 Task: Create a due date automation trigger when advanced on, 2 hours after a card is due add dates starting in less than 1 working days.
Action: Mouse moved to (937, 73)
Screenshot: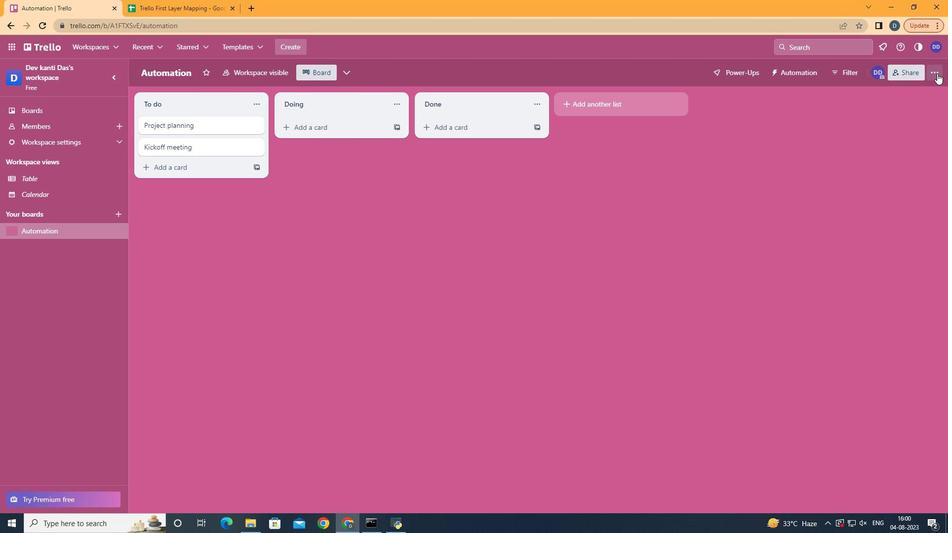 
Action: Mouse pressed left at (937, 73)
Screenshot: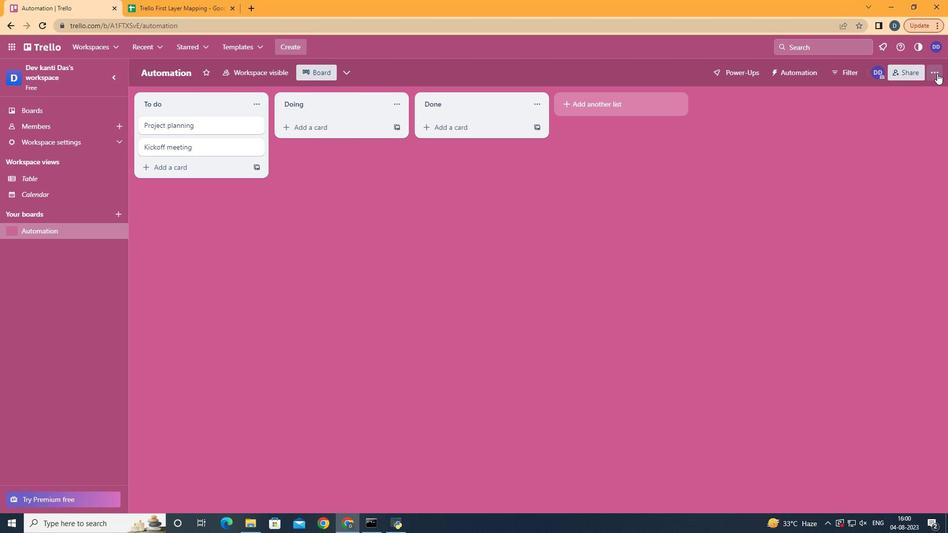 
Action: Mouse moved to (872, 207)
Screenshot: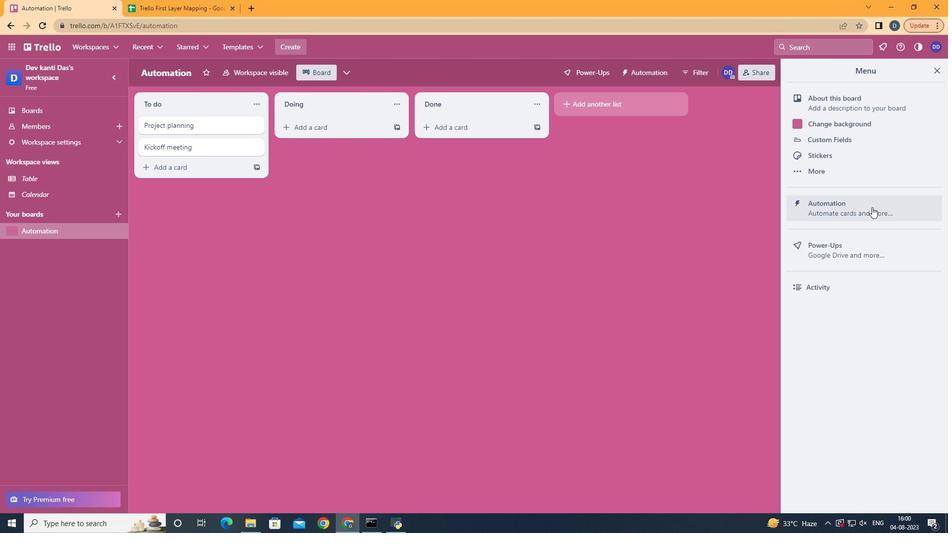 
Action: Mouse pressed left at (872, 207)
Screenshot: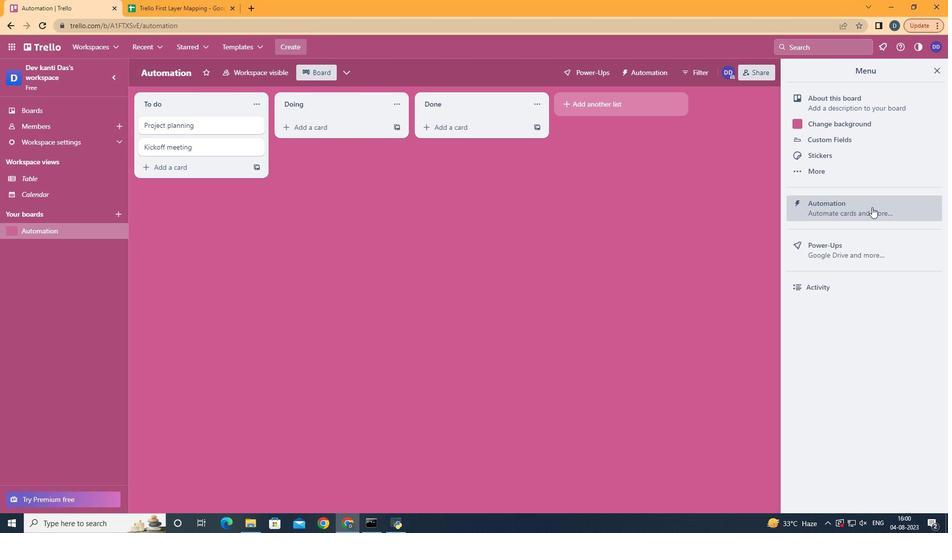 
Action: Mouse moved to (203, 196)
Screenshot: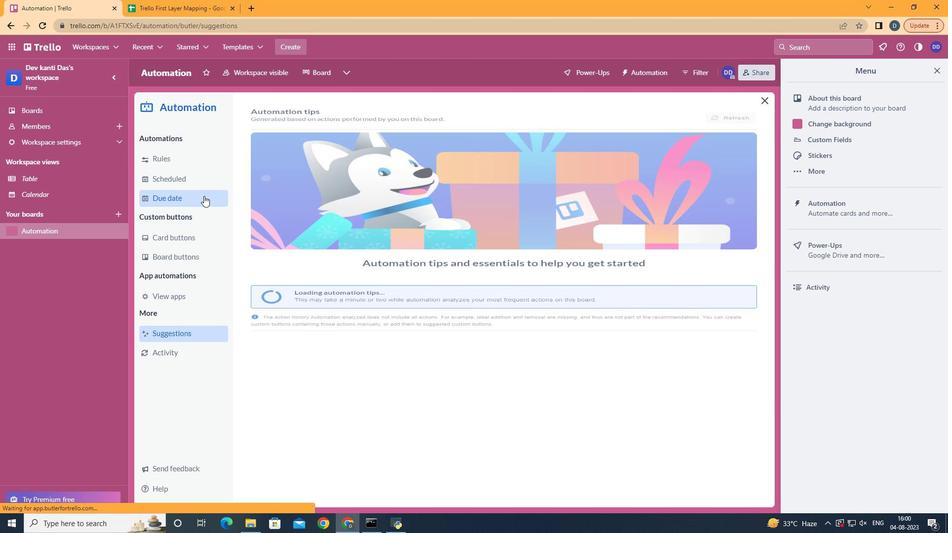 
Action: Mouse pressed left at (203, 196)
Screenshot: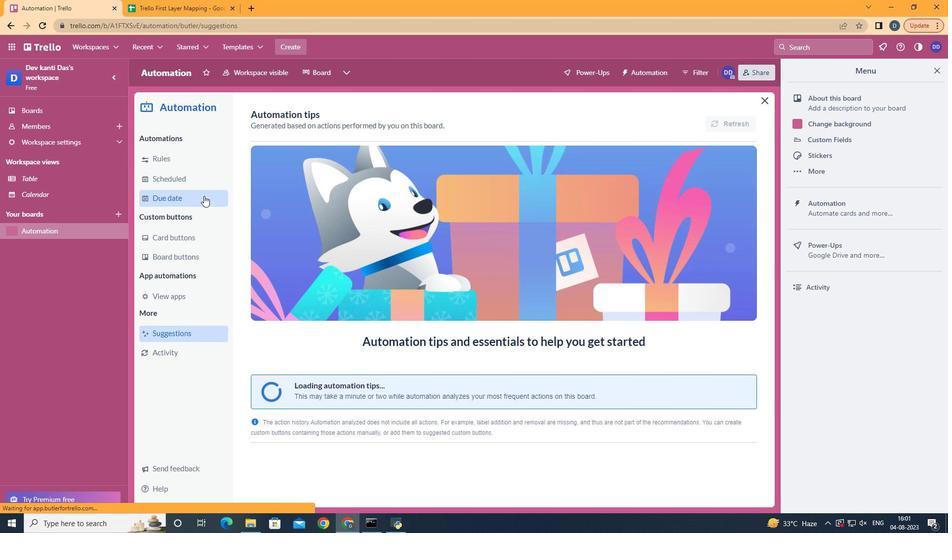 
Action: Mouse moved to (696, 120)
Screenshot: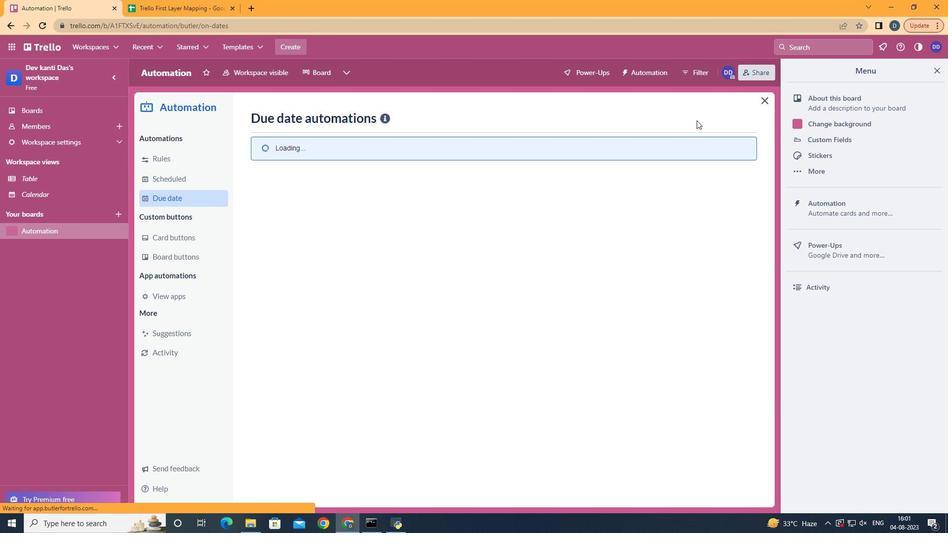 
Action: Mouse pressed left at (696, 120)
Screenshot: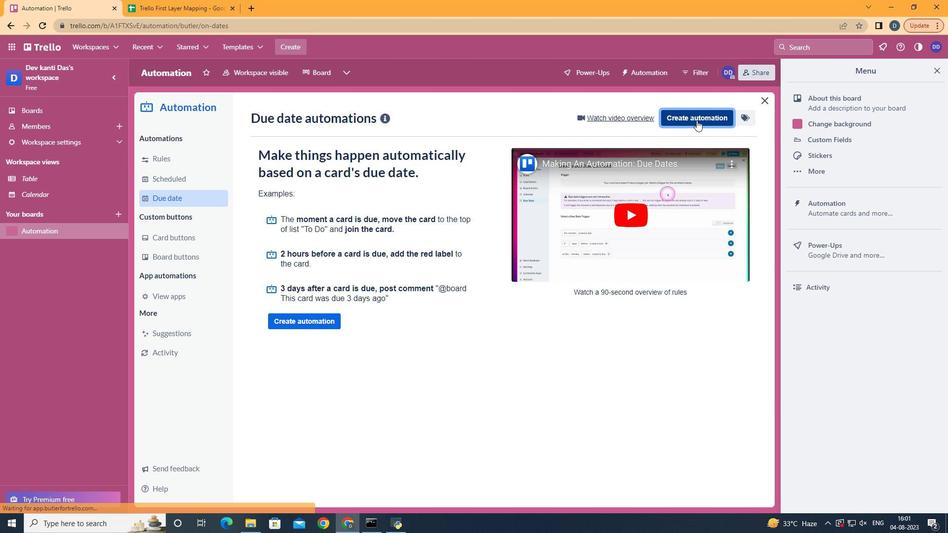 
Action: Mouse moved to (507, 221)
Screenshot: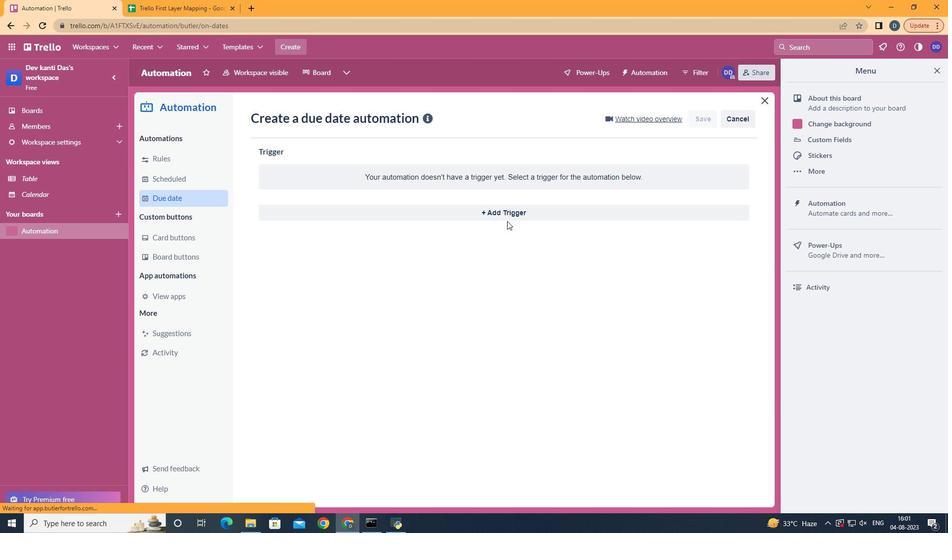 
Action: Mouse pressed left at (507, 221)
Screenshot: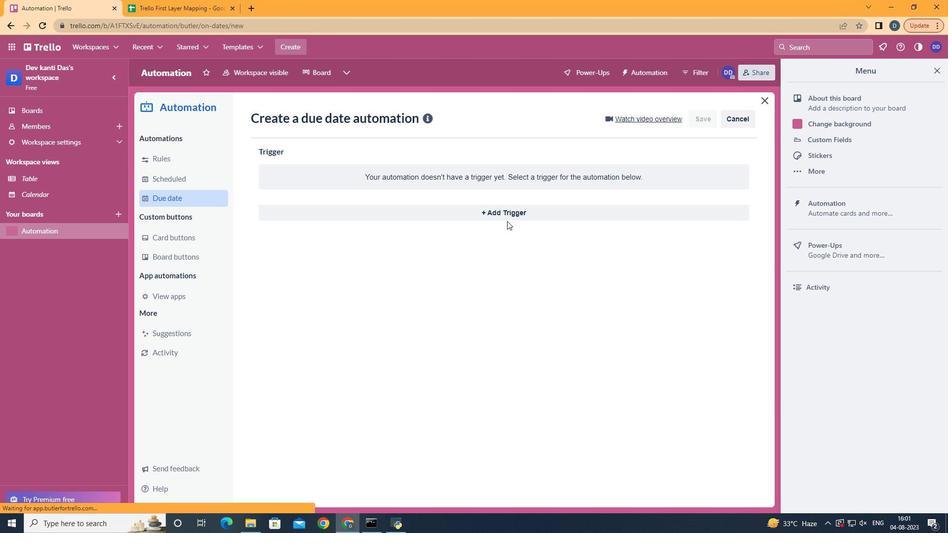 
Action: Mouse moved to (516, 210)
Screenshot: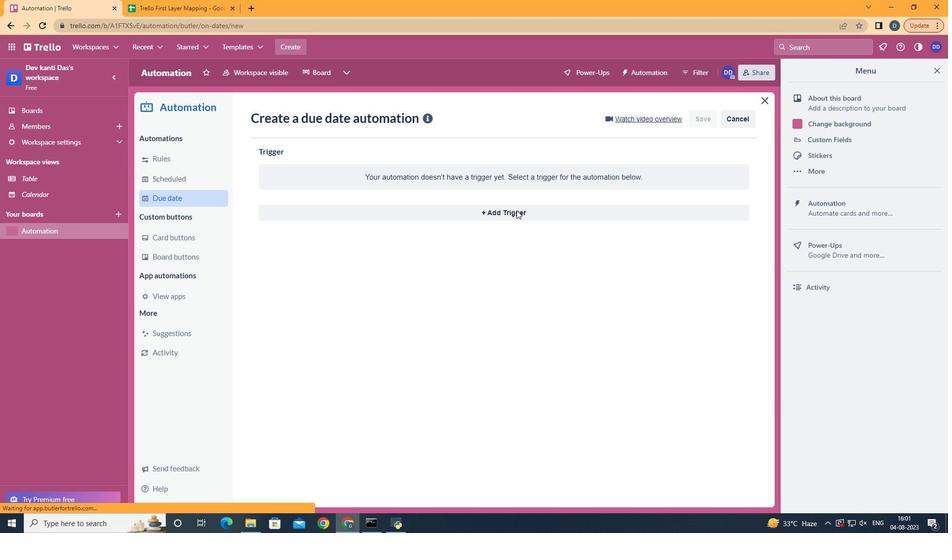 
Action: Mouse pressed left at (516, 210)
Screenshot: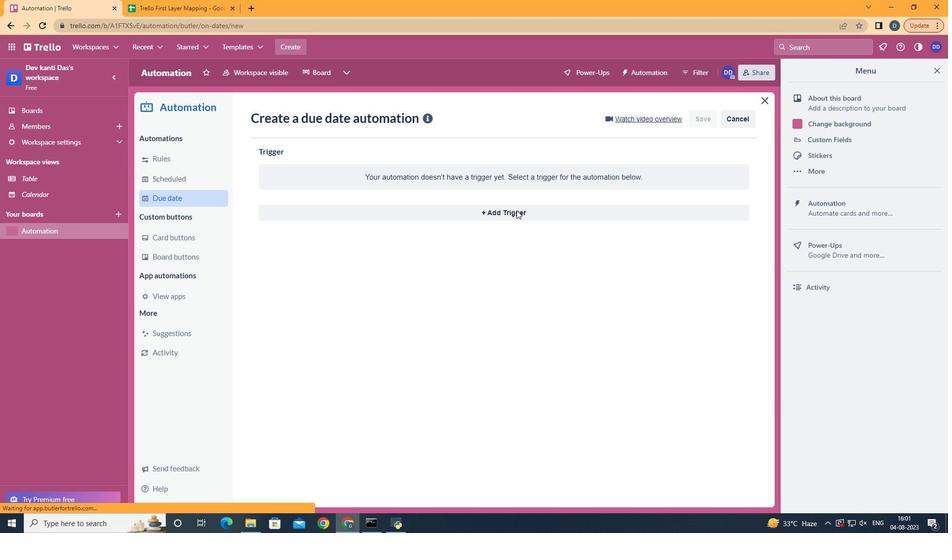 
Action: Mouse moved to (317, 420)
Screenshot: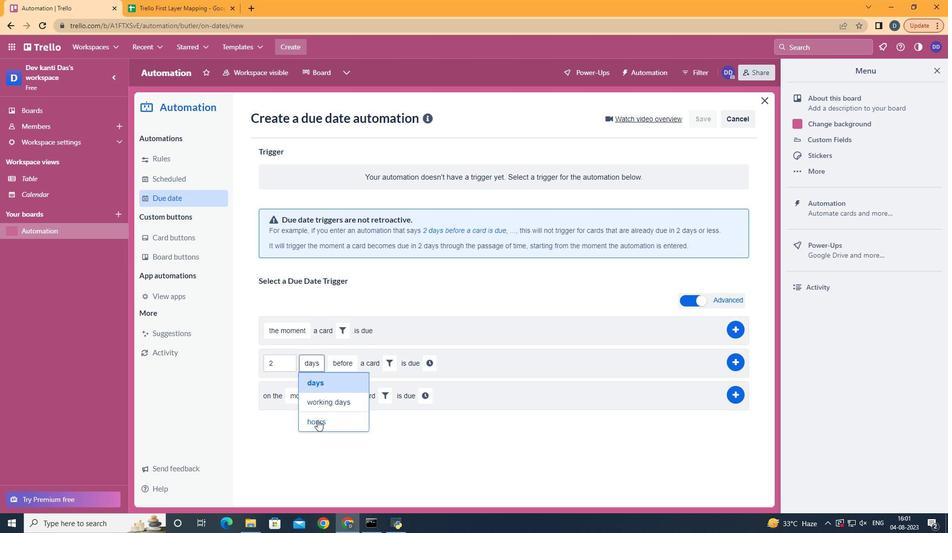 
Action: Mouse pressed left at (317, 420)
Screenshot: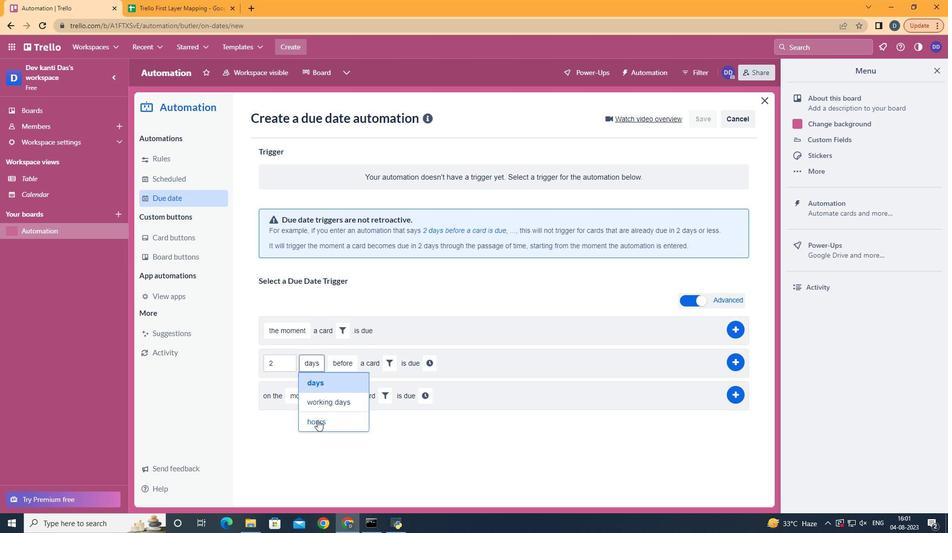 
Action: Mouse moved to (347, 400)
Screenshot: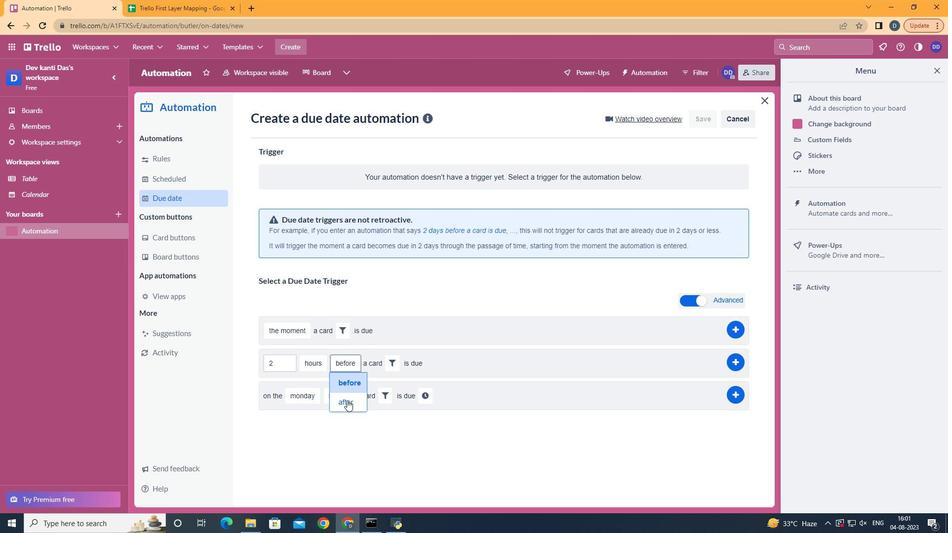 
Action: Mouse pressed left at (347, 400)
Screenshot: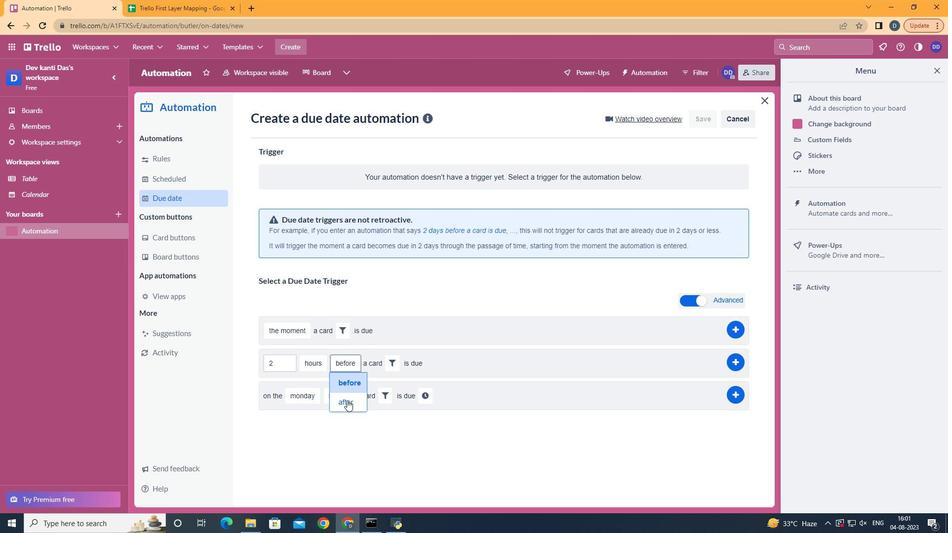 
Action: Mouse moved to (385, 367)
Screenshot: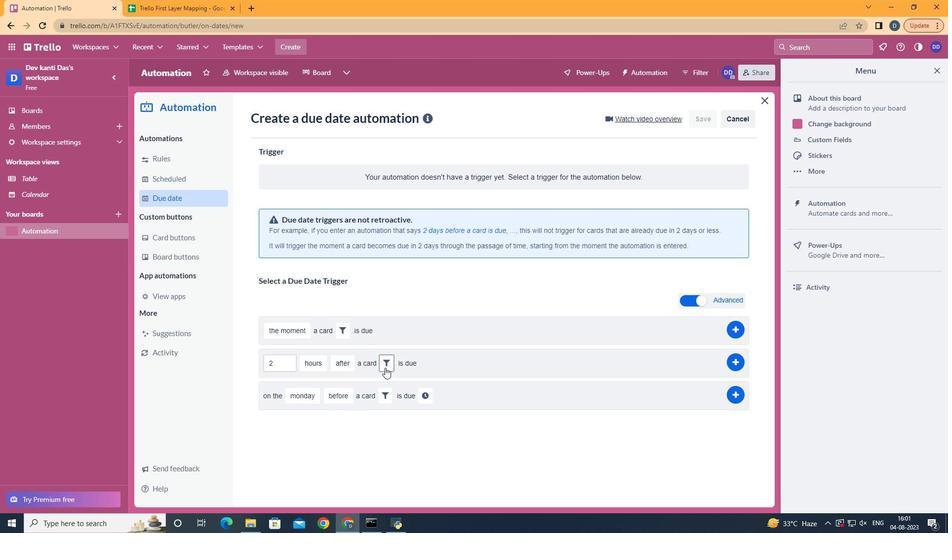 
Action: Mouse pressed left at (385, 367)
Screenshot: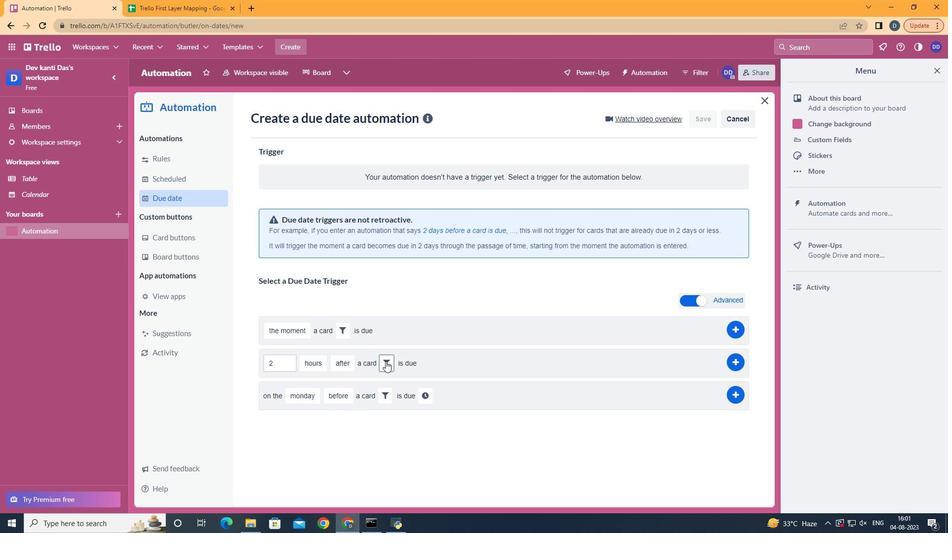 
Action: Mouse moved to (431, 392)
Screenshot: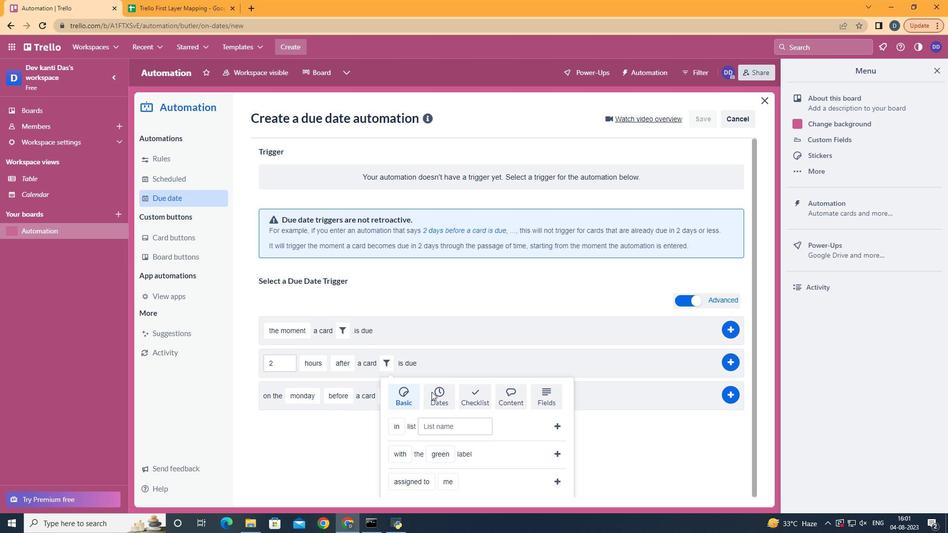 
Action: Mouse pressed left at (431, 392)
Screenshot: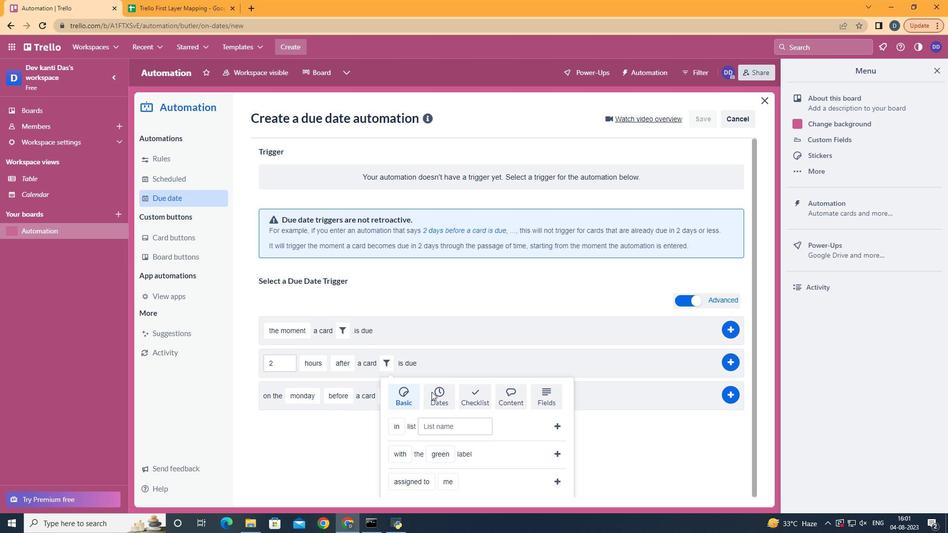 
Action: Mouse moved to (431, 392)
Screenshot: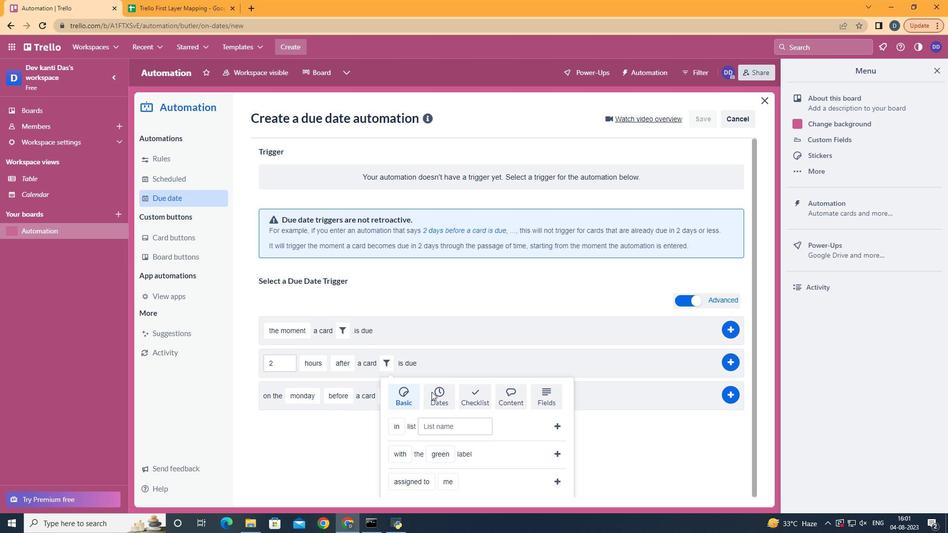 
Action: Mouse scrolled (431, 391) with delta (0, 0)
Screenshot: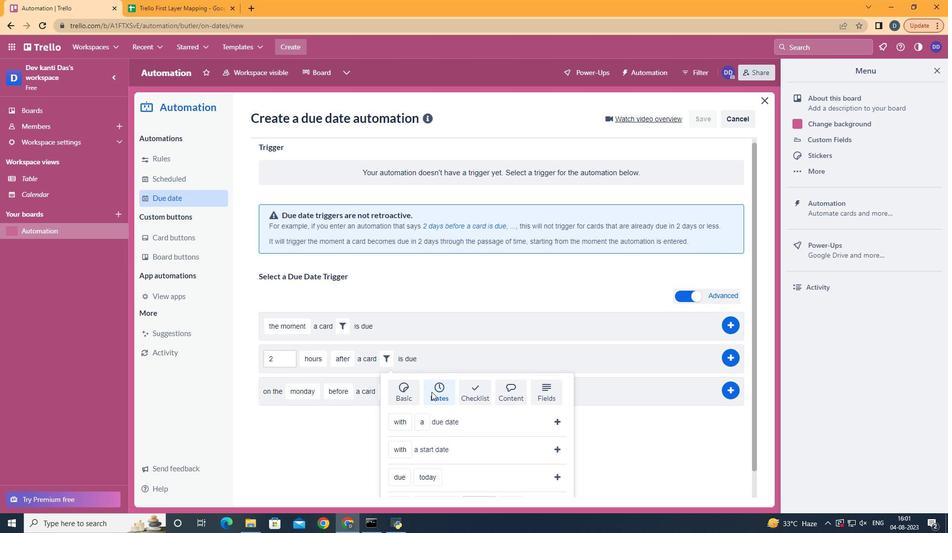 
Action: Mouse scrolled (431, 391) with delta (0, 0)
Screenshot: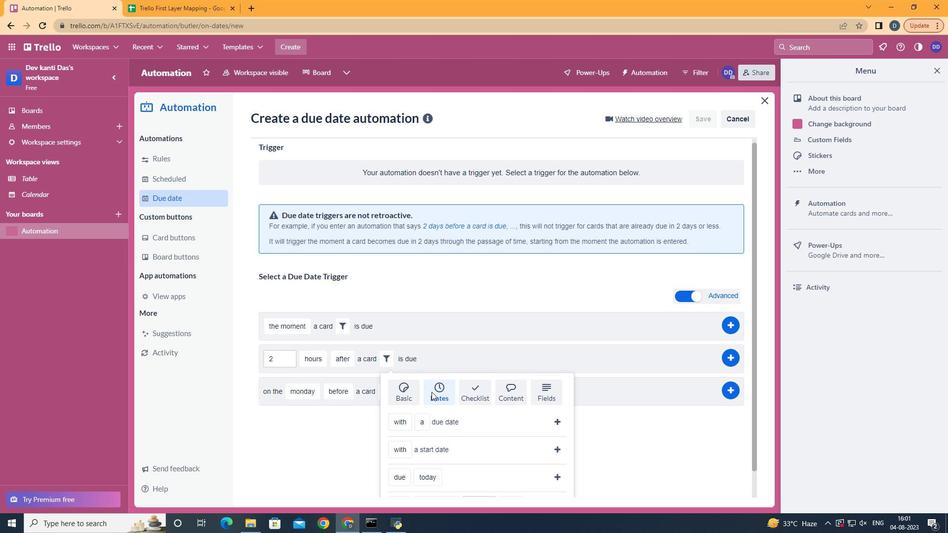 
Action: Mouse scrolled (431, 391) with delta (0, 0)
Screenshot: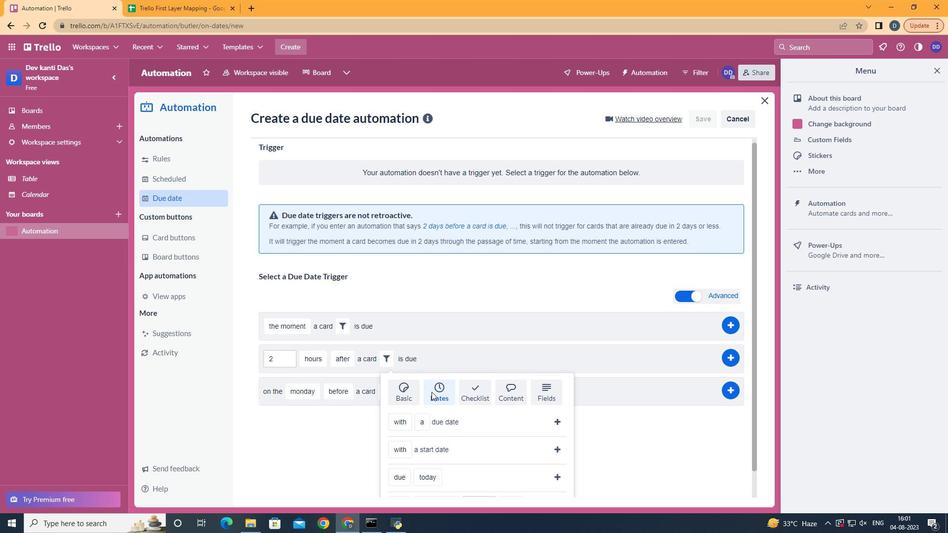 
Action: Mouse scrolled (431, 391) with delta (0, 0)
Screenshot: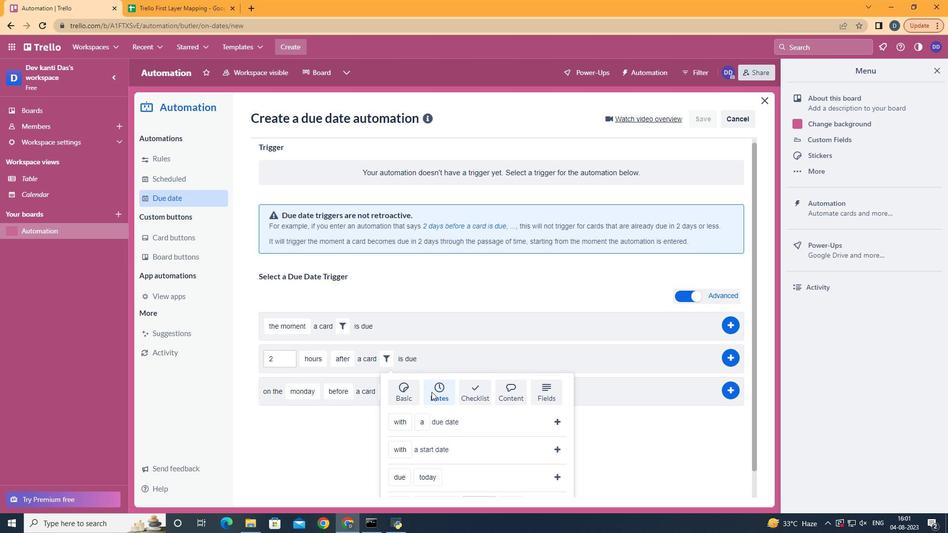
Action: Mouse scrolled (431, 391) with delta (0, 0)
Screenshot: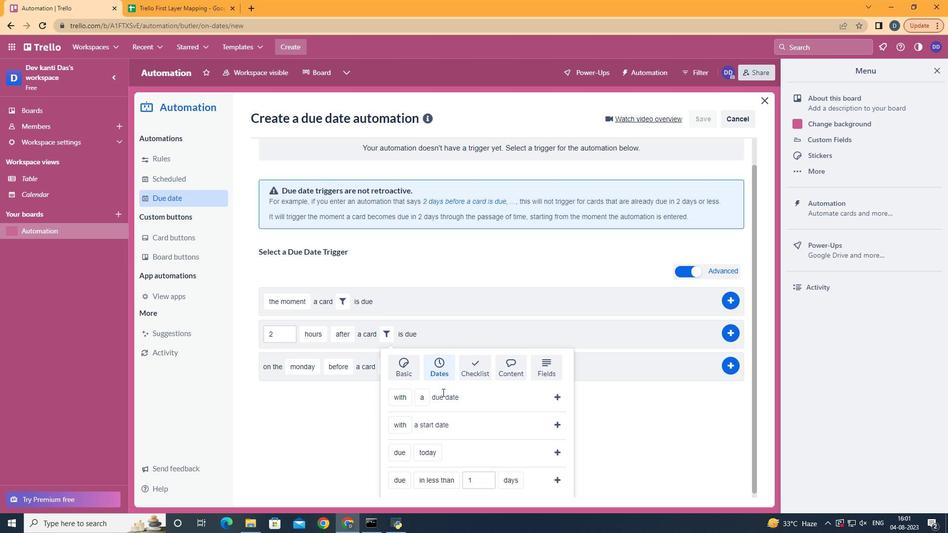 
Action: Mouse moved to (407, 461)
Screenshot: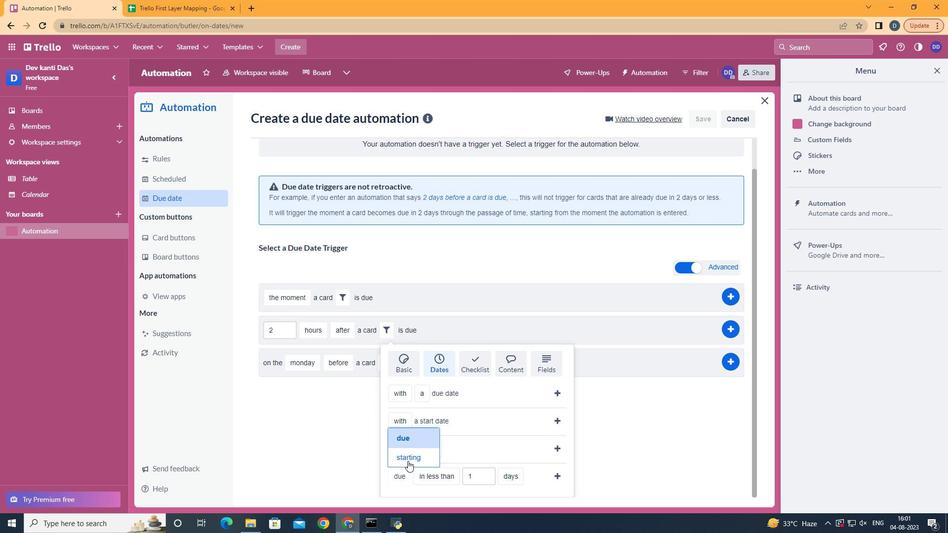 
Action: Mouse pressed left at (407, 461)
Screenshot: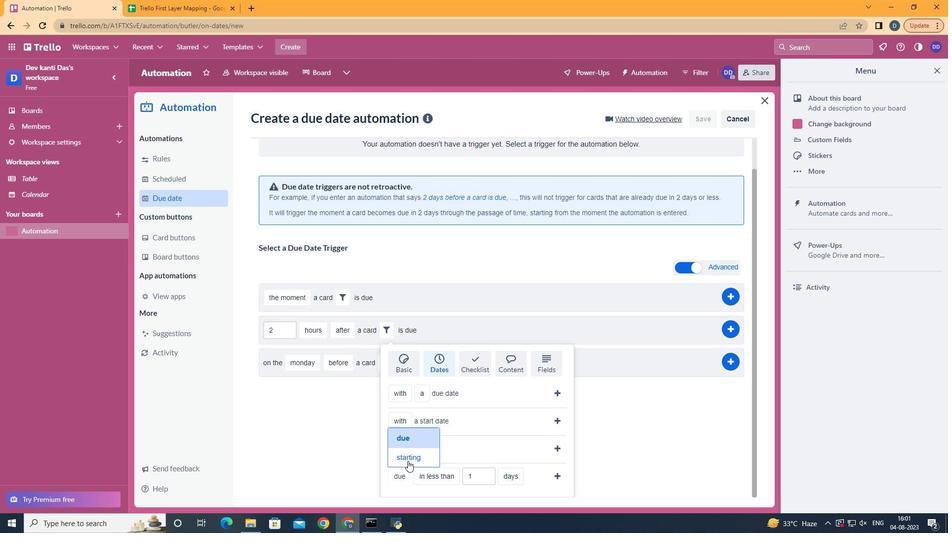 
Action: Mouse moved to (461, 388)
Screenshot: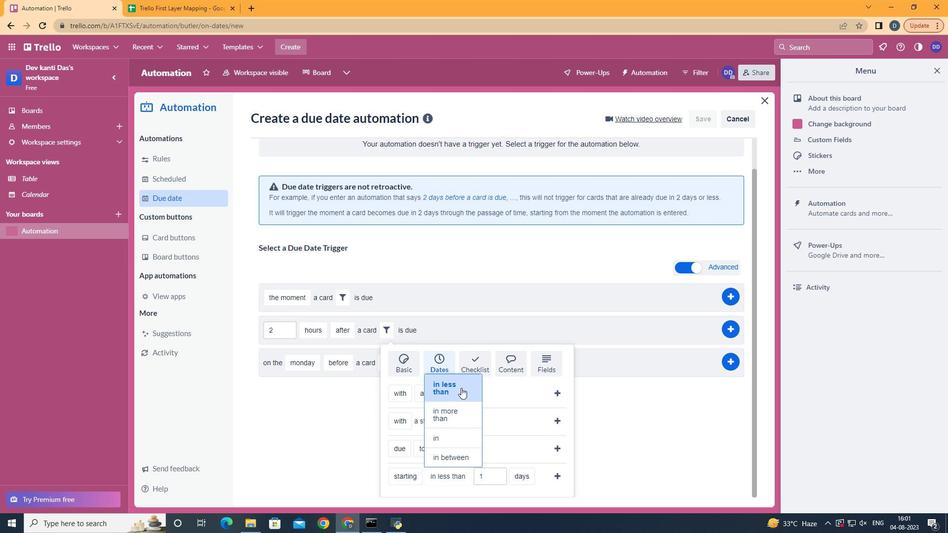 
Action: Mouse pressed left at (461, 388)
Screenshot: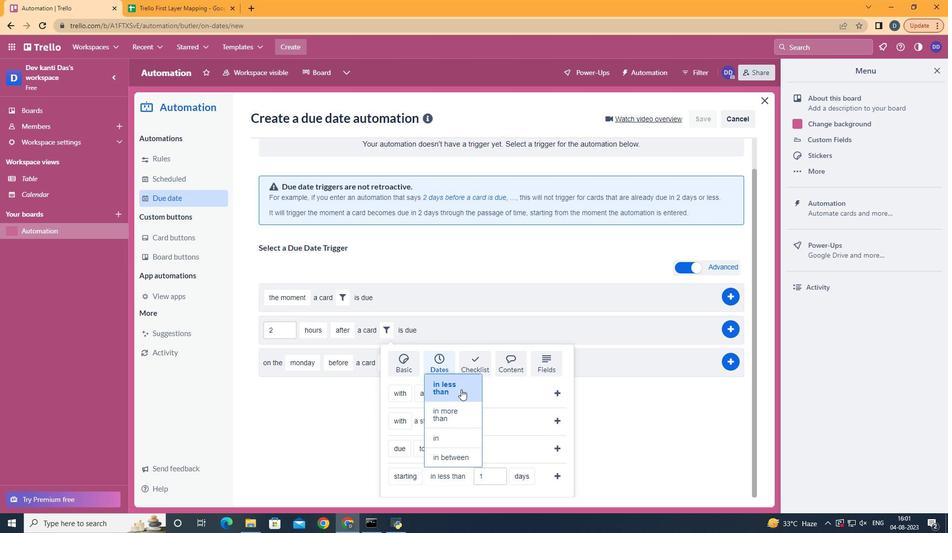 
Action: Mouse moved to (529, 459)
Screenshot: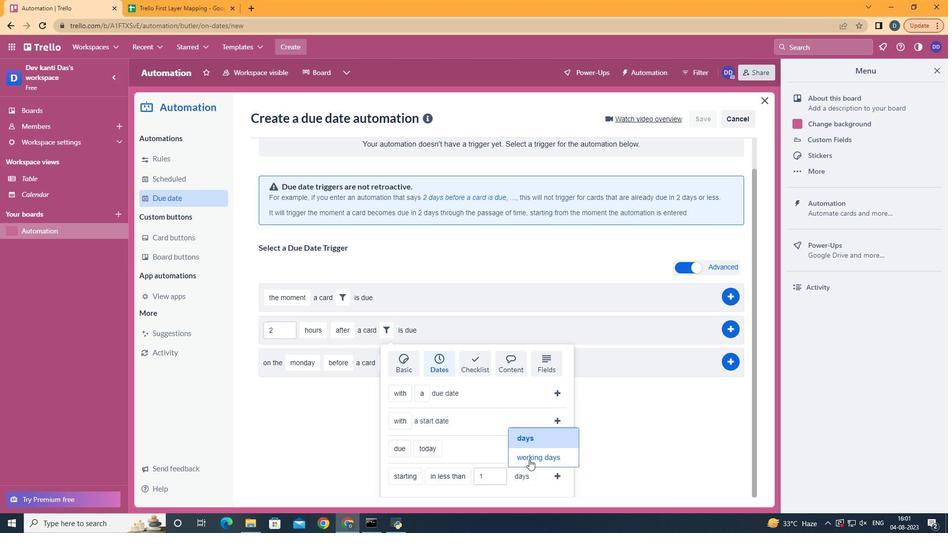 
Action: Mouse pressed left at (529, 459)
Screenshot: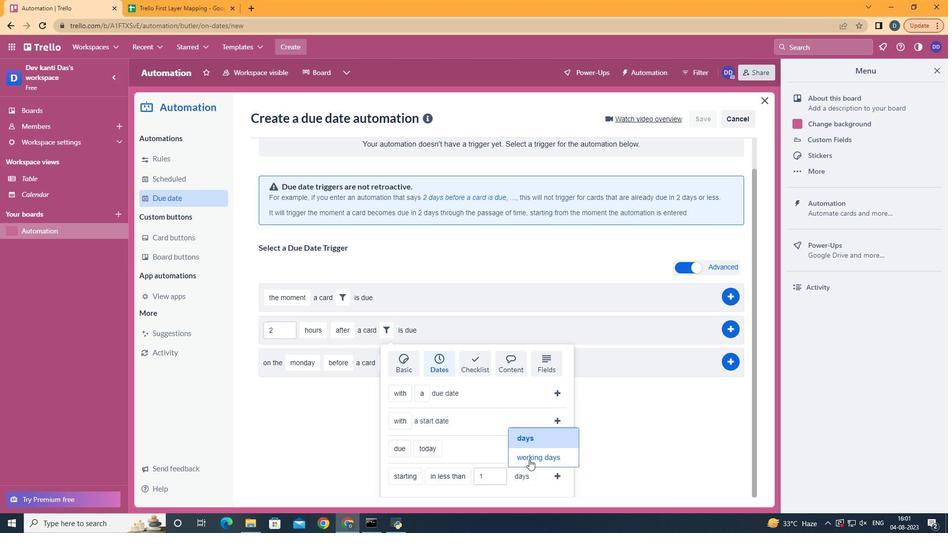
Action: Mouse moved to (575, 478)
Screenshot: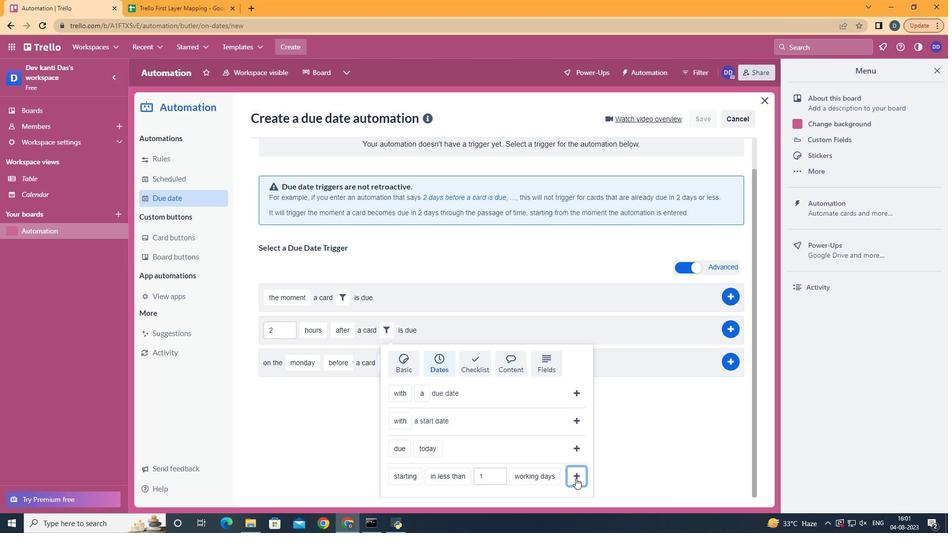 
Action: Mouse pressed left at (575, 478)
Screenshot: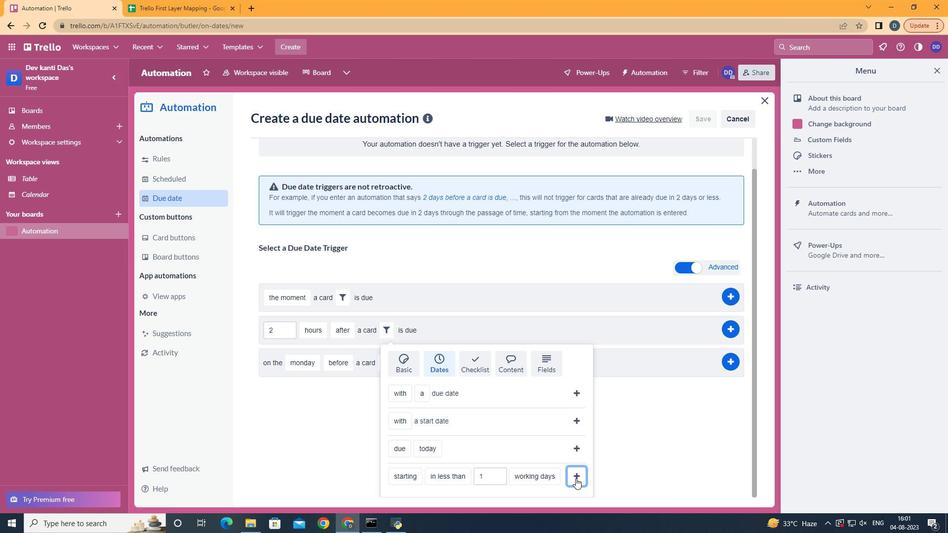 
Action: Mouse moved to (734, 362)
Screenshot: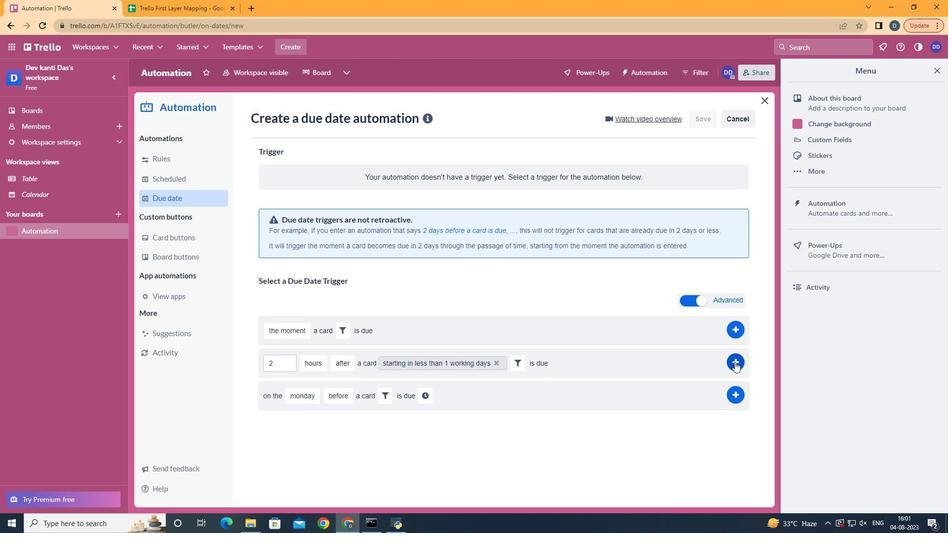 
Action: Mouse pressed left at (734, 362)
Screenshot: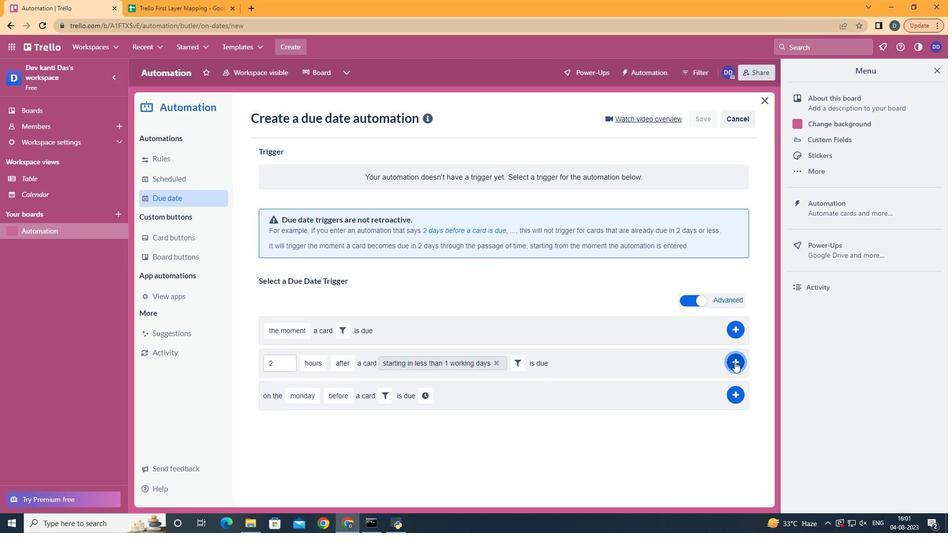 
Action: Mouse moved to (477, 196)
Screenshot: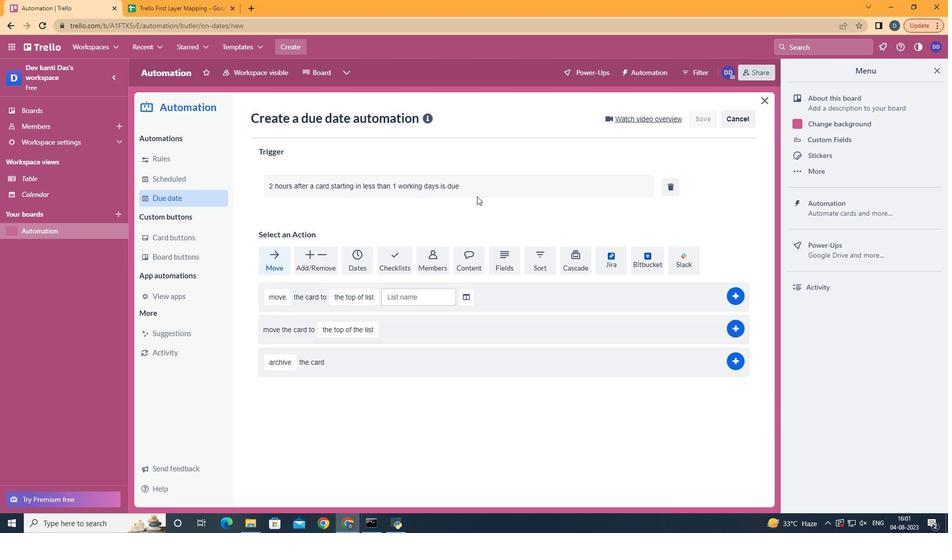 
